 Task: Select and add the product "Corona Extra Mexican Lager Beer Can (12 oz x 18 ct)" to cart from the store "Happy's Liquor & Market".
Action: Mouse pressed left at (46, 73)
Screenshot: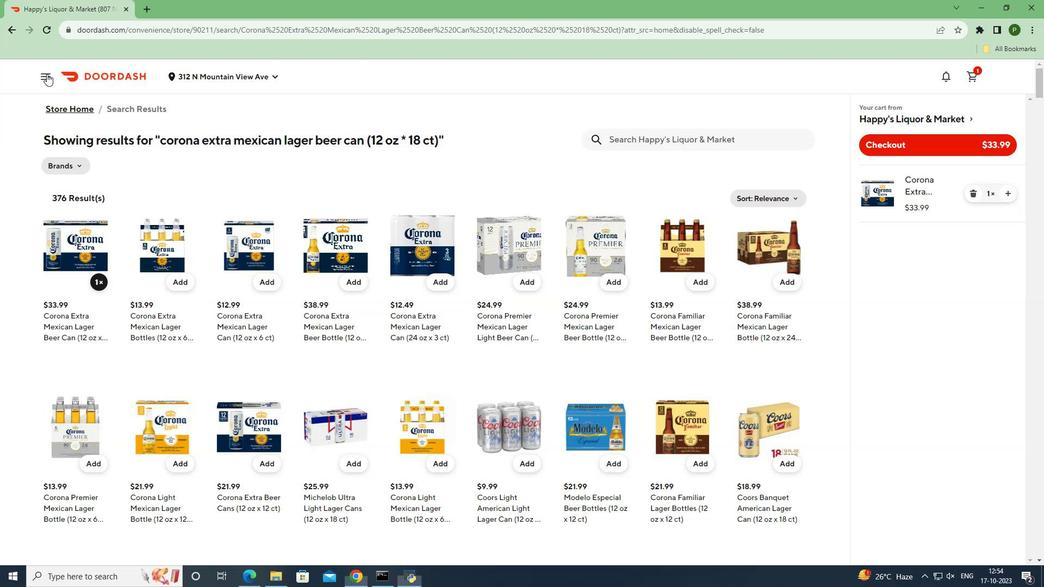 
Action: Mouse moved to (48, 151)
Screenshot: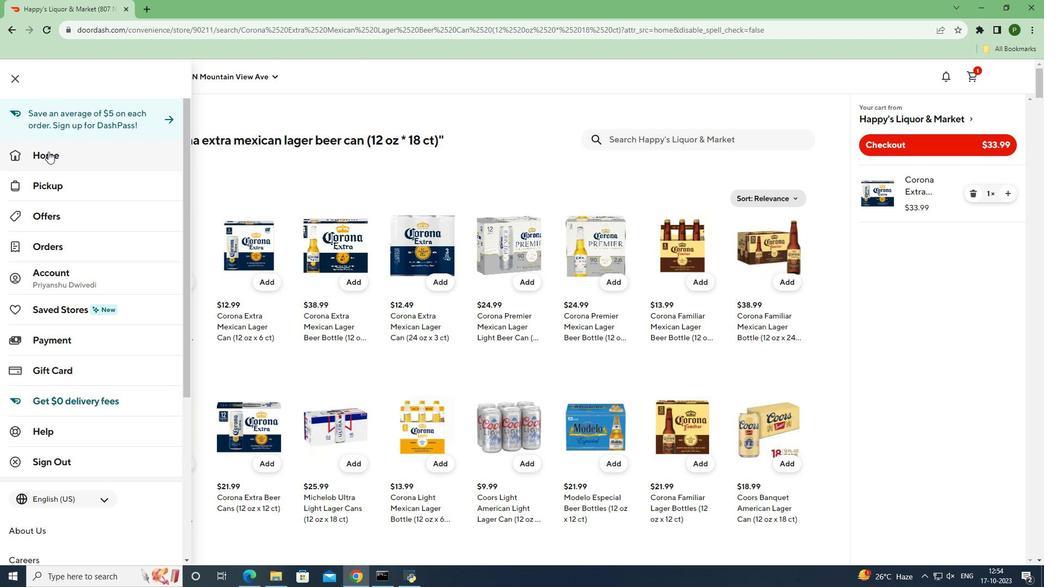
Action: Mouse pressed left at (48, 151)
Screenshot: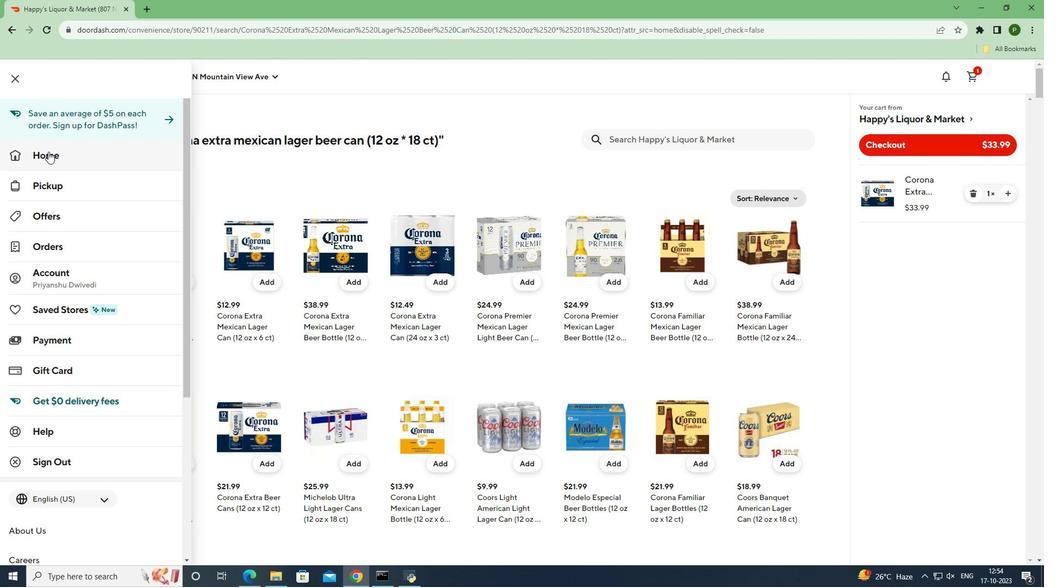 
Action: Mouse moved to (408, 113)
Screenshot: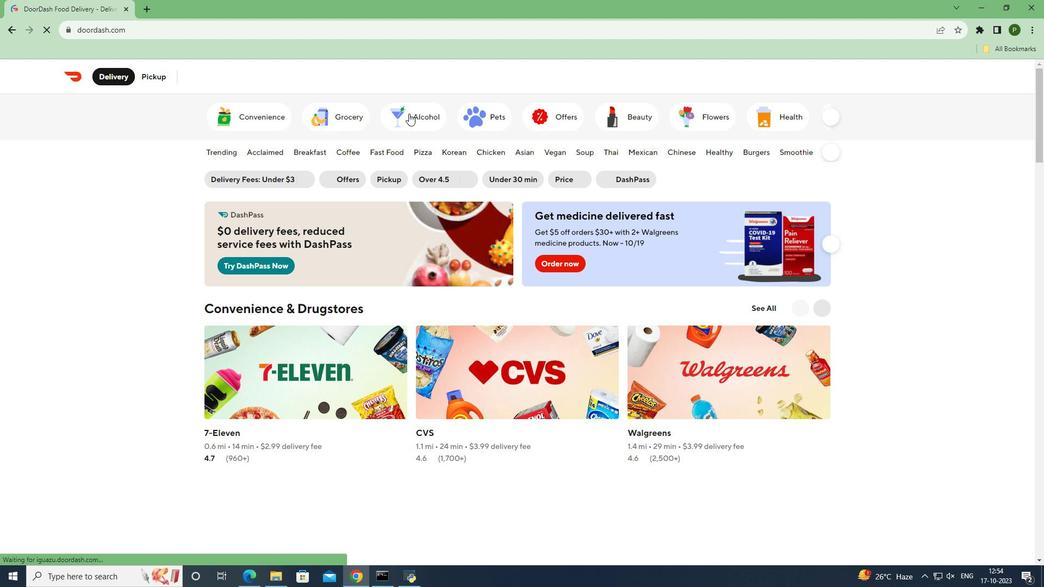 
Action: Mouse pressed left at (408, 113)
Screenshot: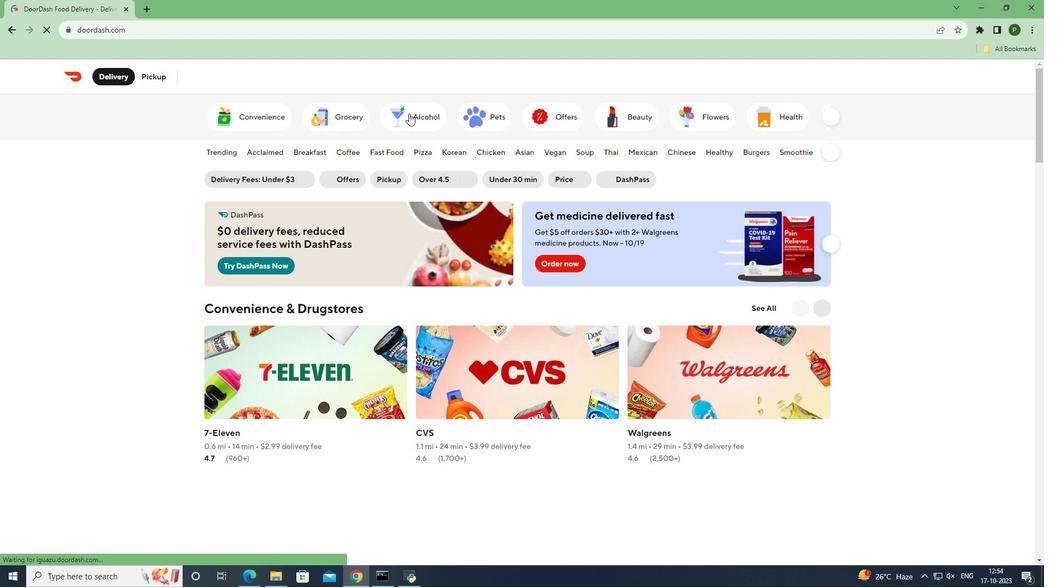 
Action: Mouse moved to (589, 479)
Screenshot: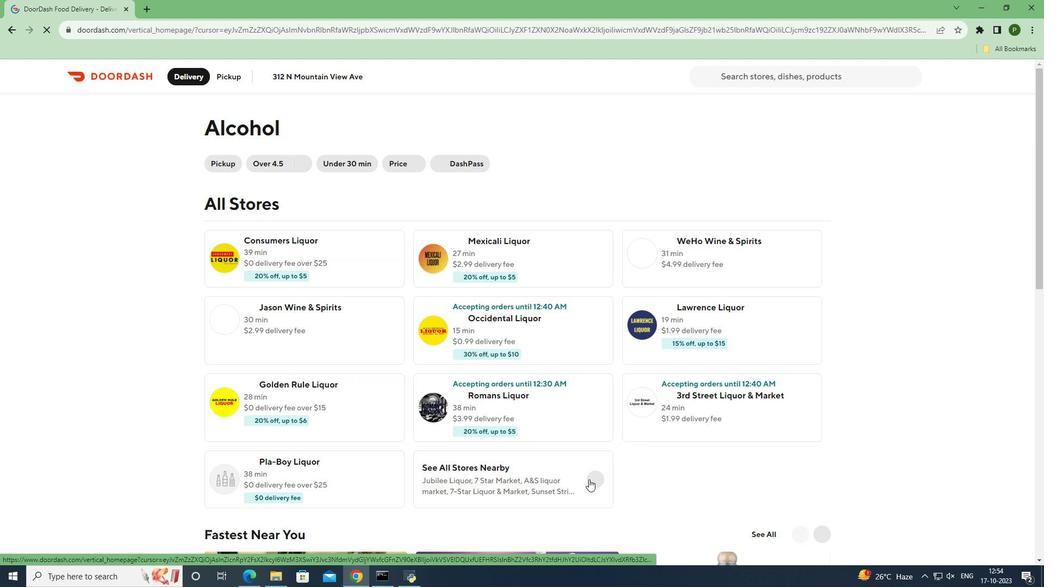 
Action: Mouse scrolled (589, 479) with delta (0, 0)
Screenshot: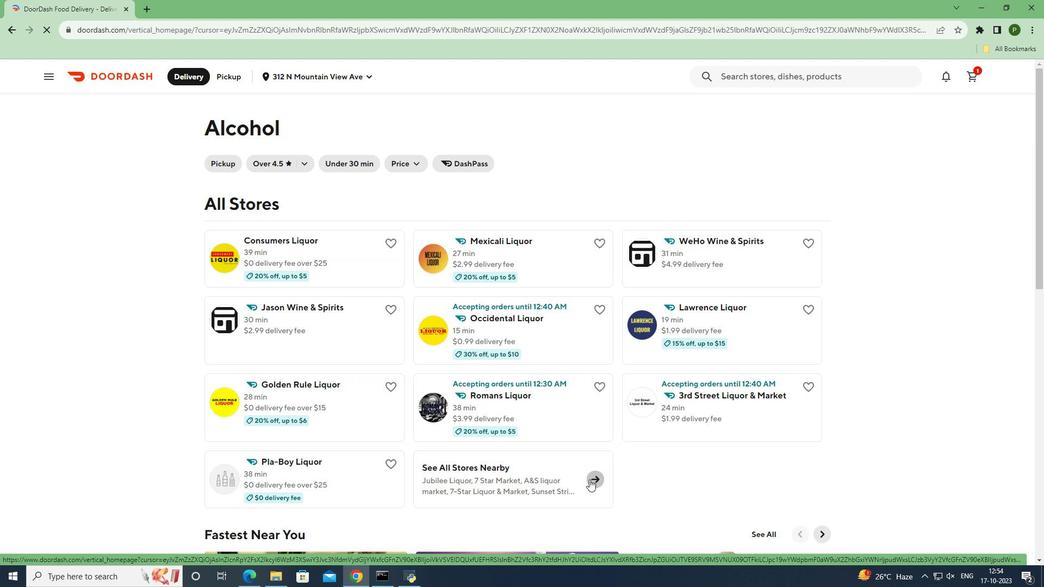 
Action: Mouse moved to (594, 430)
Screenshot: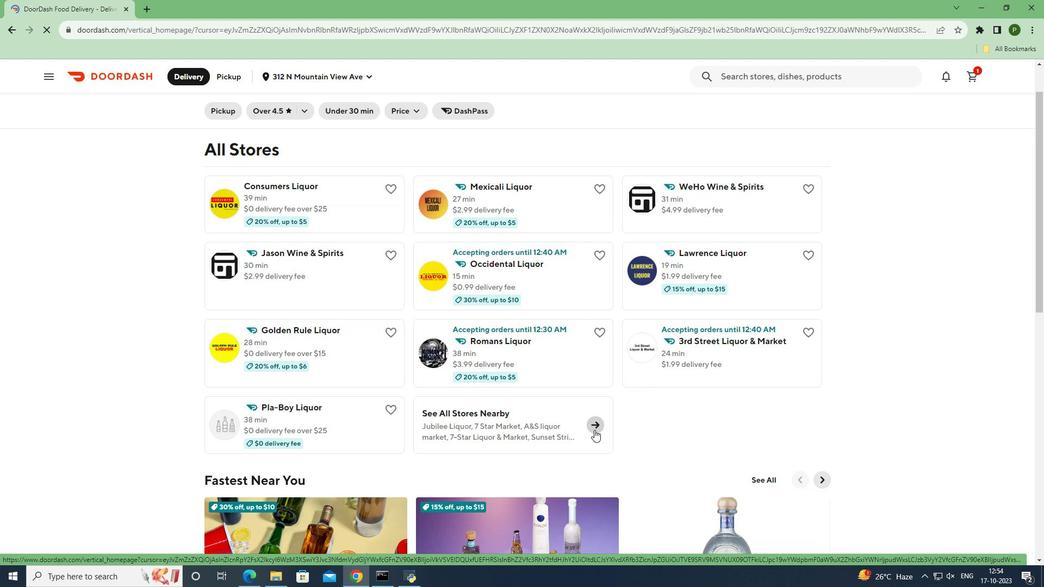 
Action: Mouse pressed left at (594, 430)
Screenshot: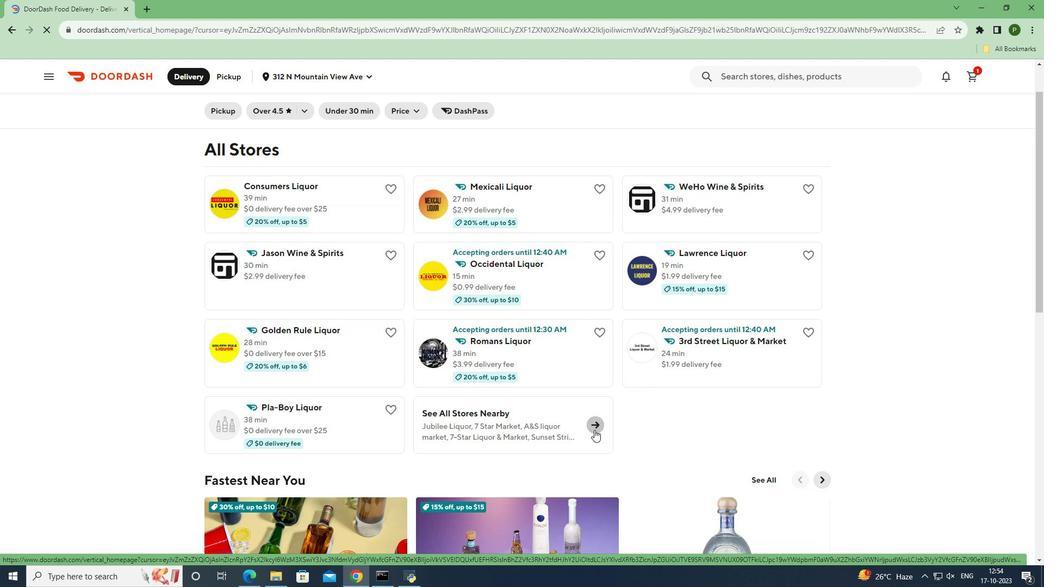 
Action: Mouse moved to (492, 420)
Screenshot: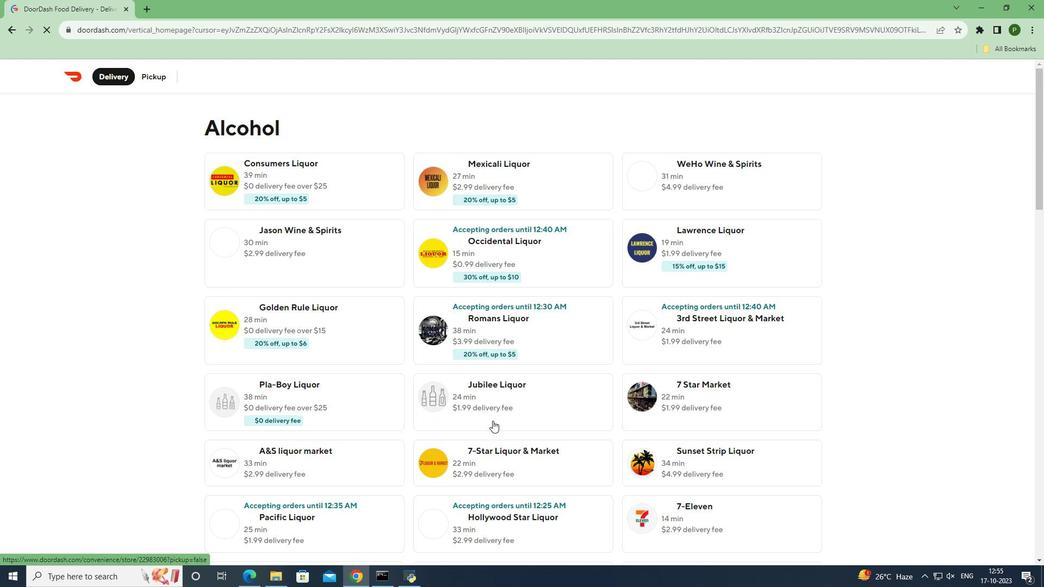 
Action: Mouse scrolled (492, 420) with delta (0, 0)
Screenshot: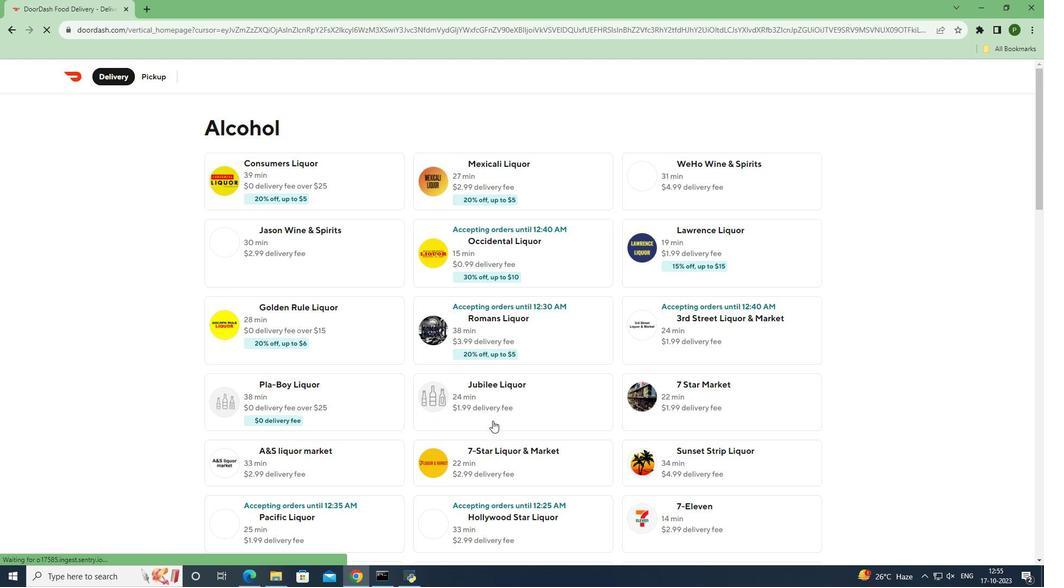 
Action: Mouse scrolled (492, 420) with delta (0, 0)
Screenshot: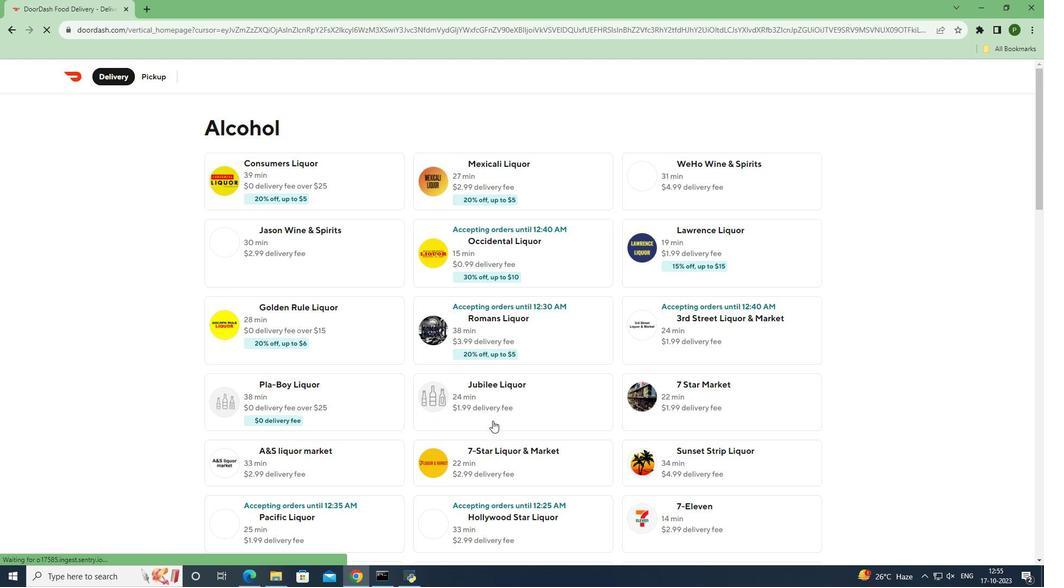 
Action: Mouse scrolled (492, 420) with delta (0, 0)
Screenshot: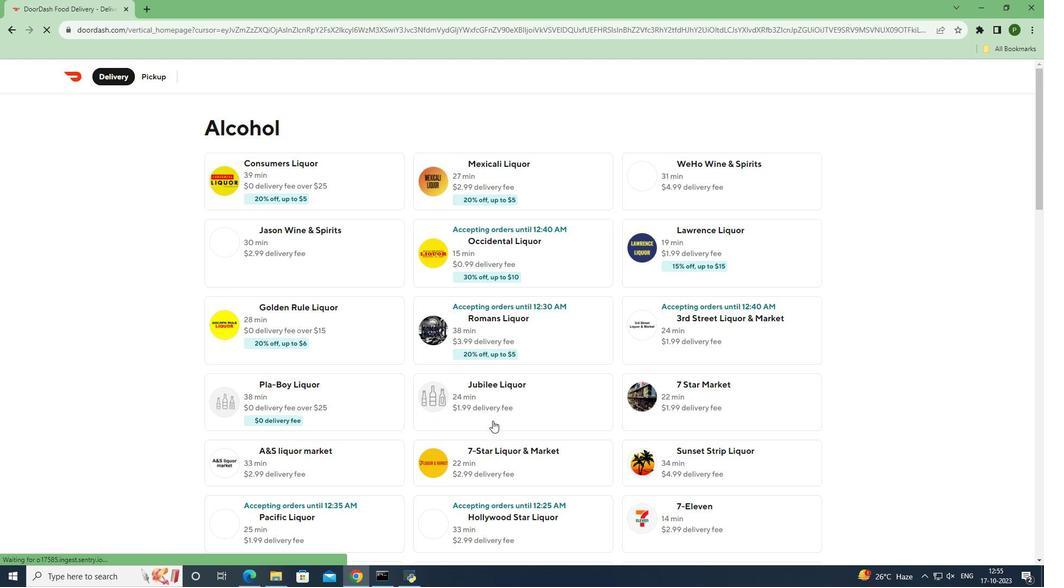
Action: Mouse scrolled (492, 420) with delta (0, 0)
Screenshot: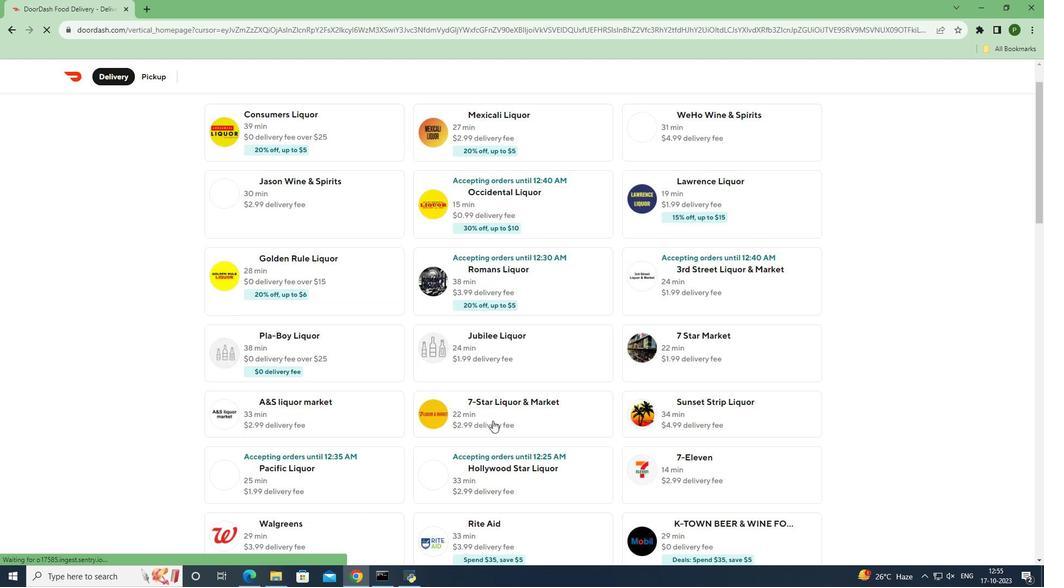 
Action: Mouse scrolled (492, 420) with delta (0, 0)
Screenshot: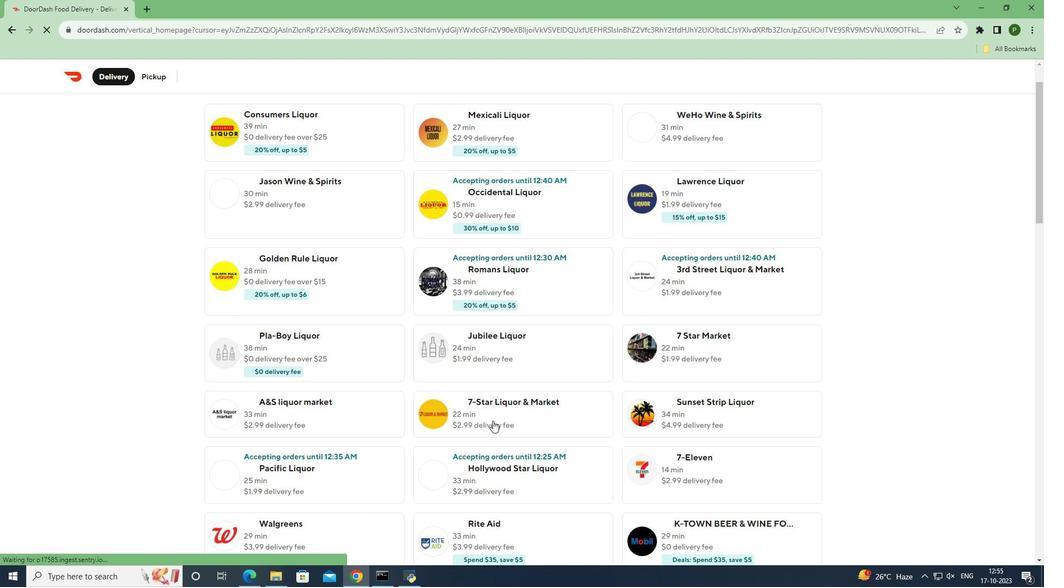 
Action: Mouse moved to (510, 426)
Screenshot: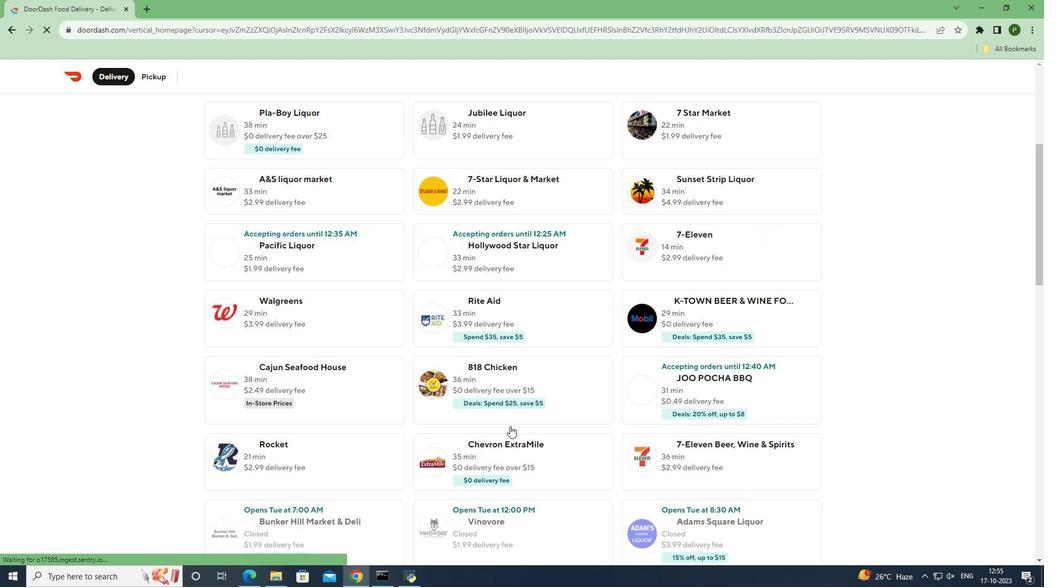 
Action: Mouse scrolled (510, 425) with delta (0, 0)
Screenshot: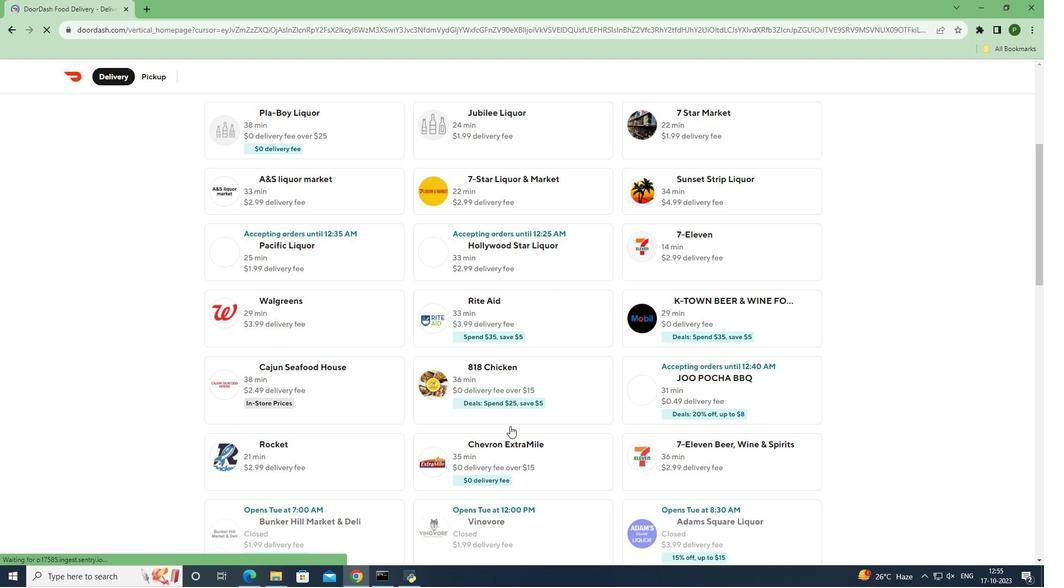 
Action: Mouse scrolled (510, 425) with delta (0, 0)
Screenshot: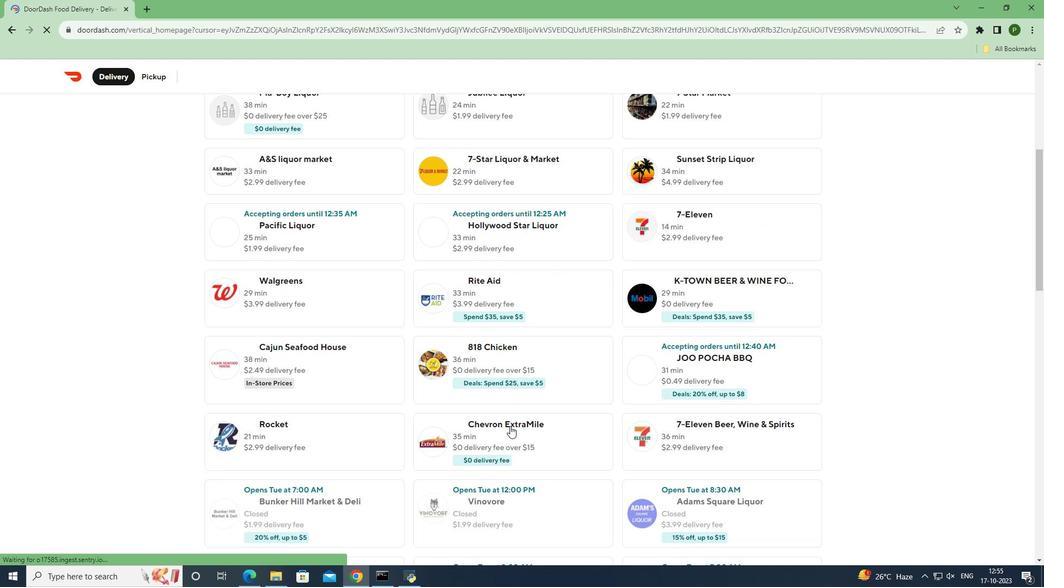 
Action: Mouse scrolled (510, 425) with delta (0, 0)
Screenshot: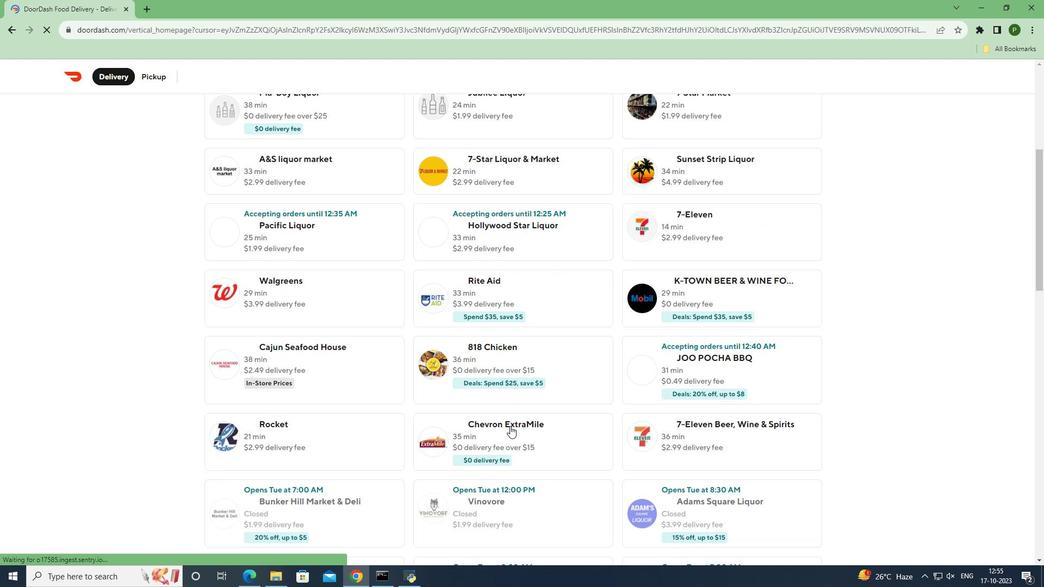 
Action: Mouse scrolled (510, 425) with delta (0, 0)
Screenshot: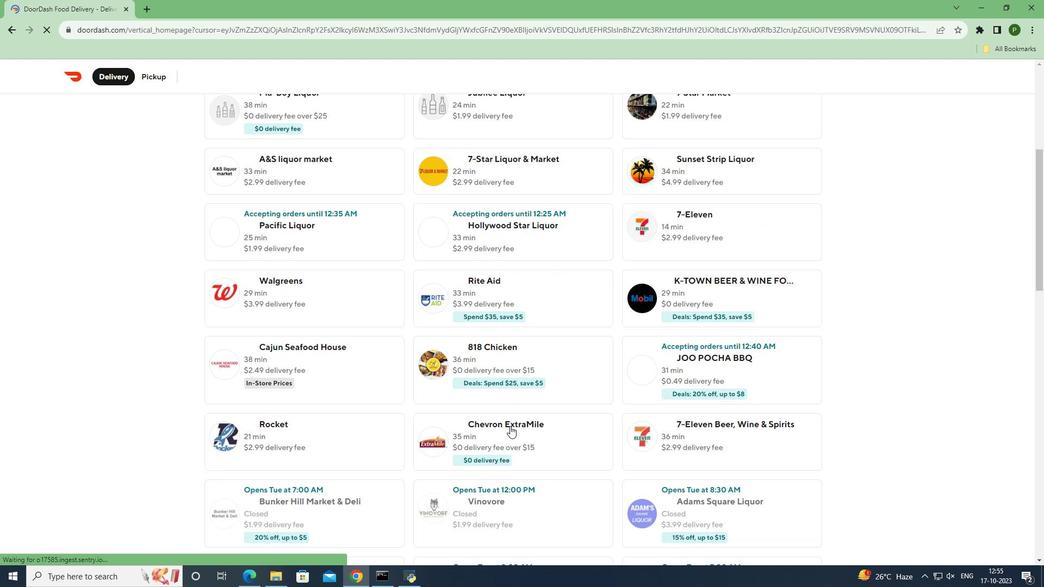 
Action: Mouse scrolled (510, 425) with delta (0, 0)
Screenshot: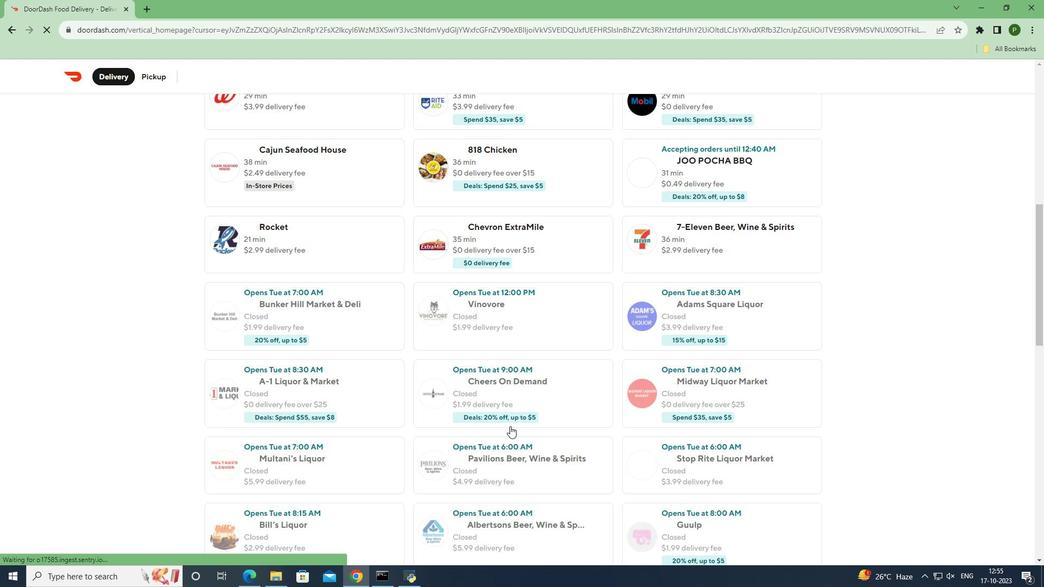 
Action: Mouse scrolled (510, 425) with delta (0, 0)
Screenshot: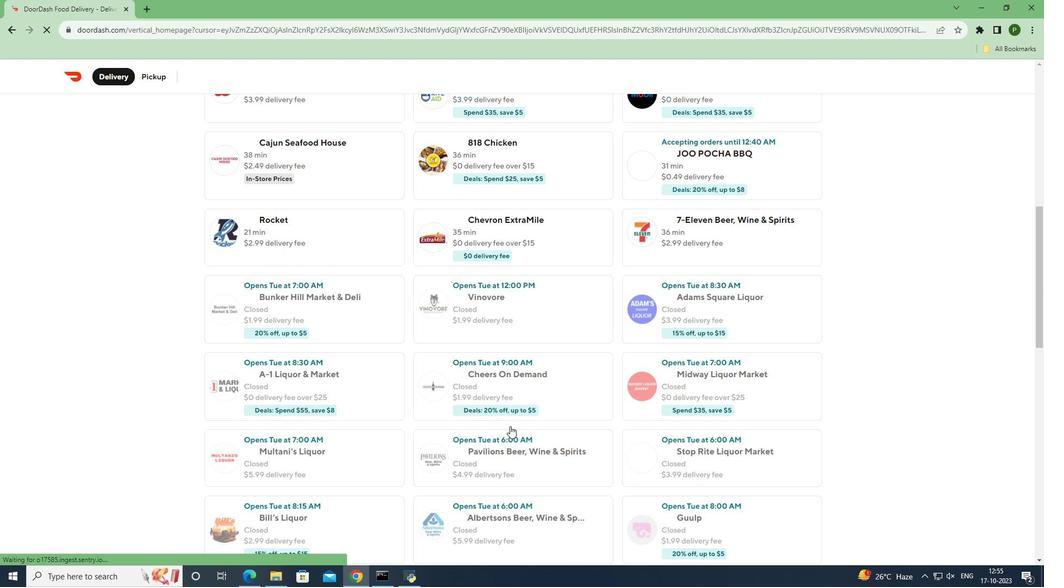 
Action: Mouse scrolled (510, 425) with delta (0, 0)
Screenshot: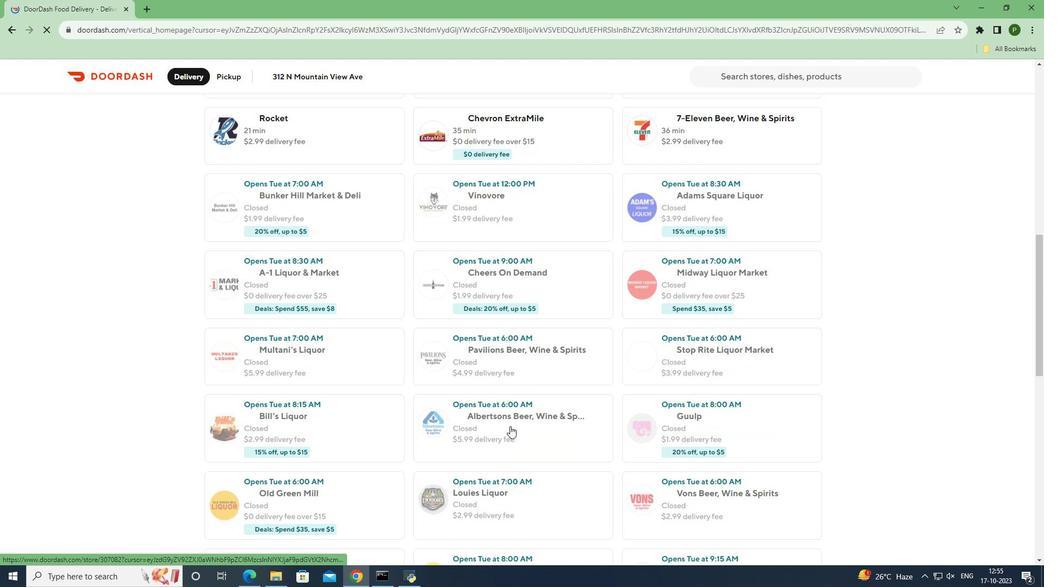 
Action: Mouse scrolled (510, 425) with delta (0, 0)
Screenshot: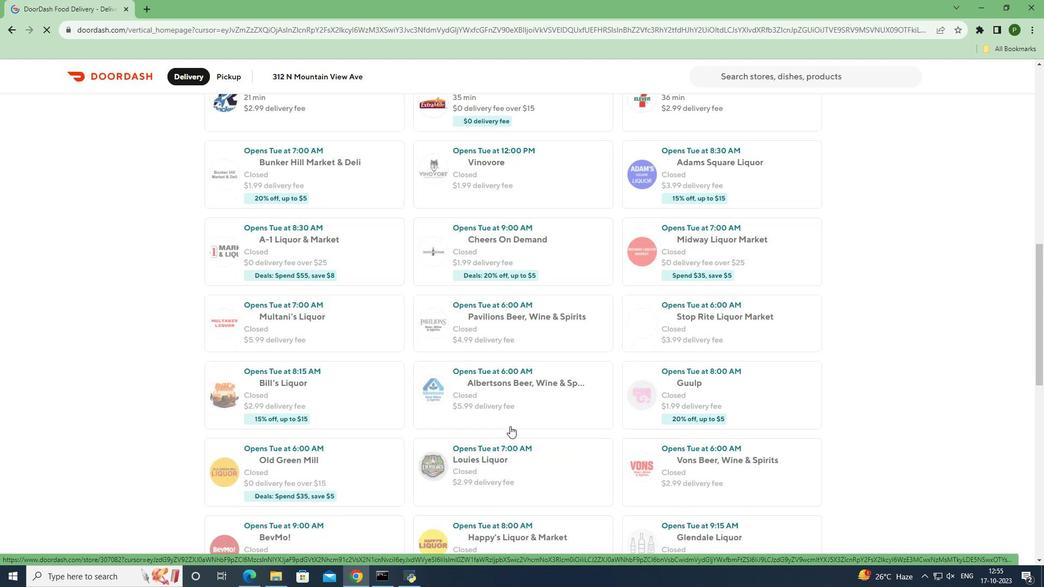 
Action: Mouse moved to (510, 426)
Screenshot: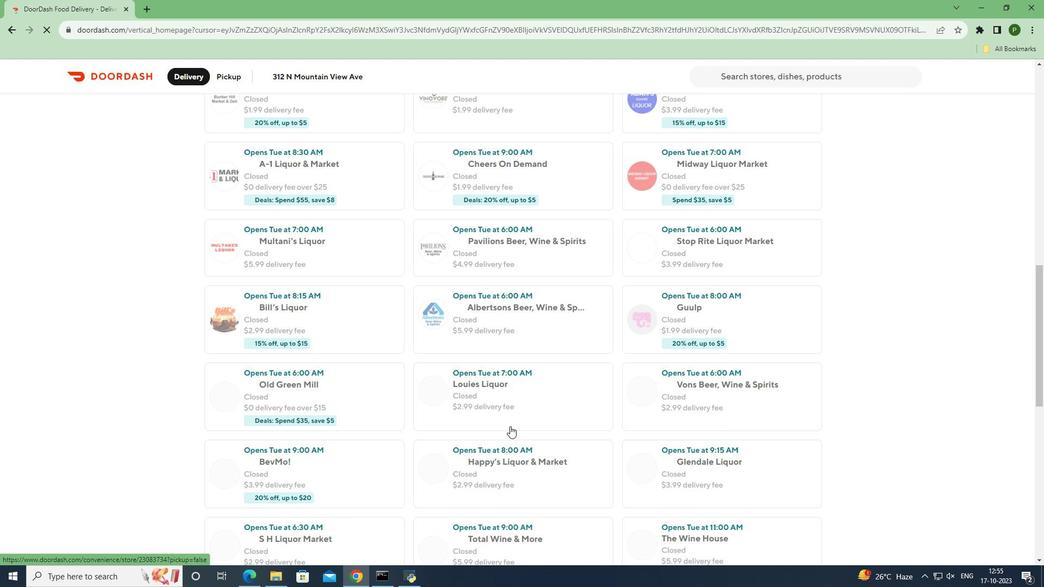 
Action: Mouse scrolled (510, 425) with delta (0, 0)
Screenshot: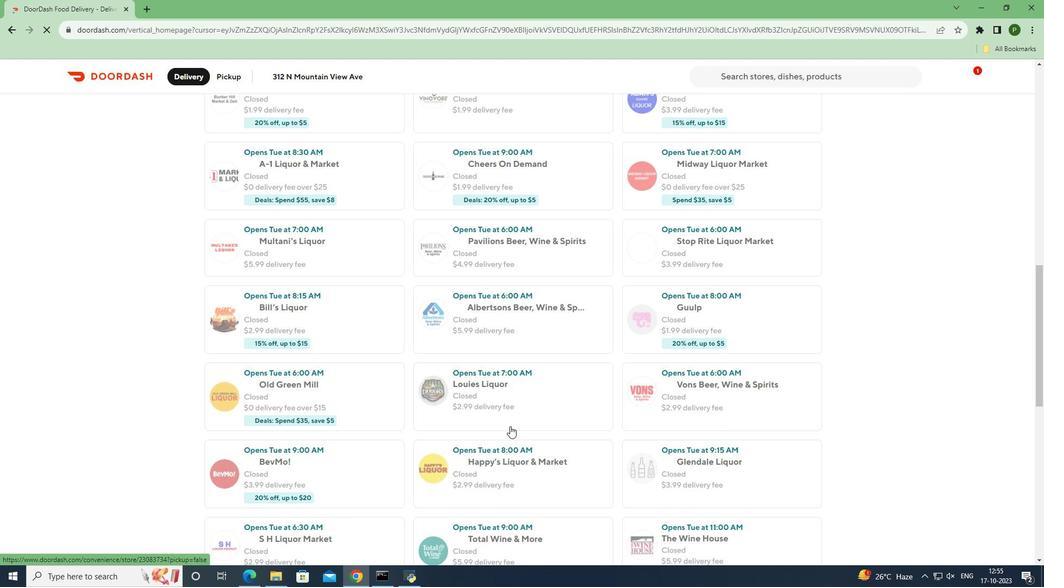 
Action: Mouse scrolled (510, 425) with delta (0, 0)
Screenshot: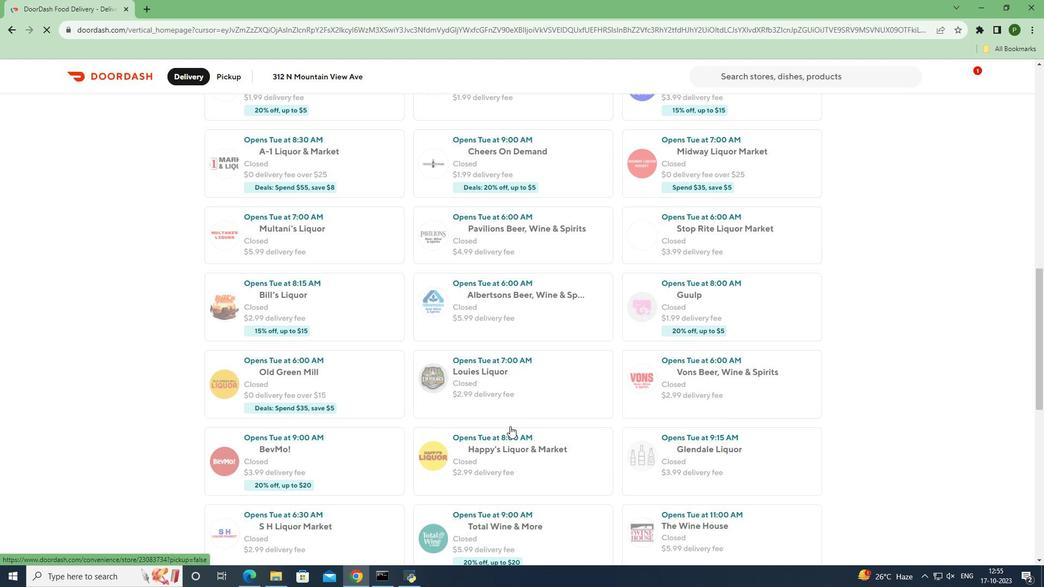 
Action: Mouse moved to (509, 365)
Screenshot: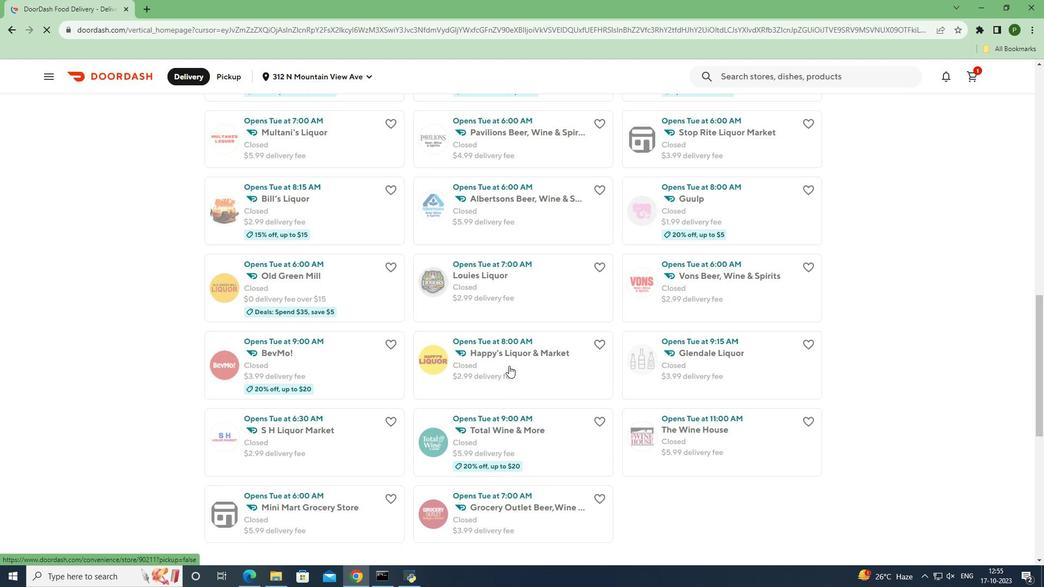 
Action: Mouse pressed left at (509, 365)
Screenshot: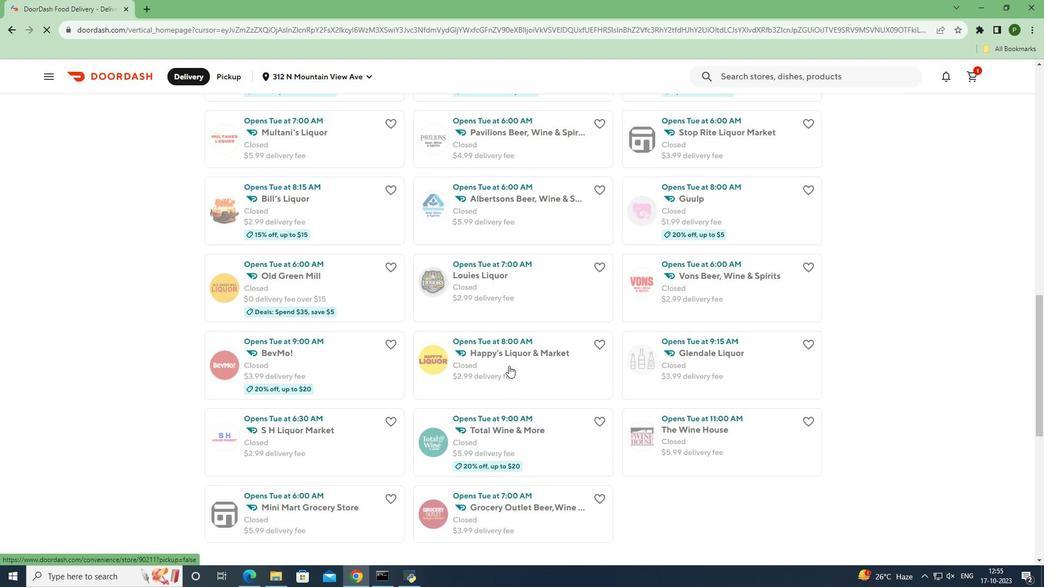 
Action: Mouse moved to (653, 170)
Screenshot: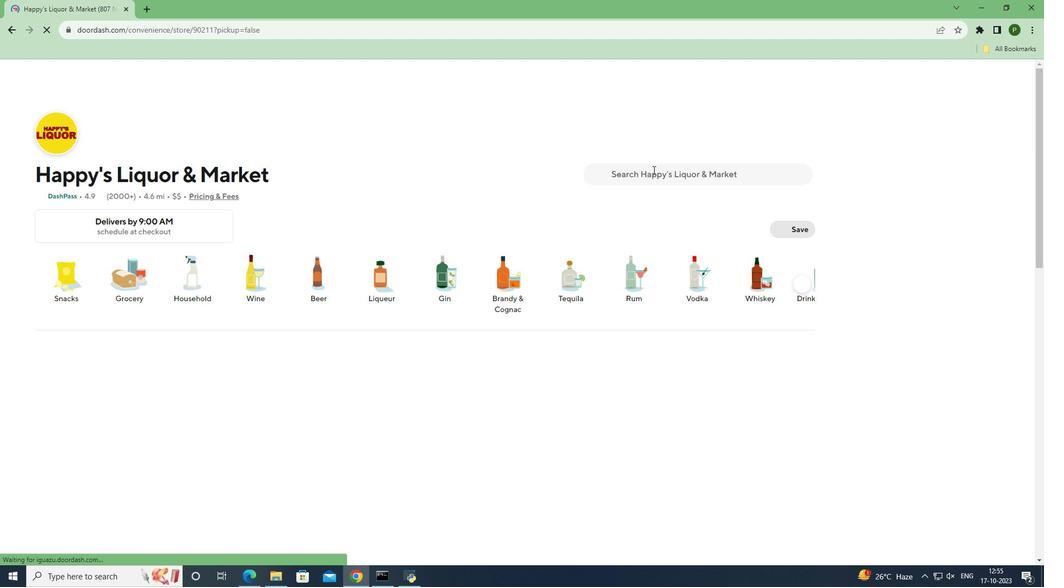 
Action: Mouse pressed left at (653, 170)
Screenshot: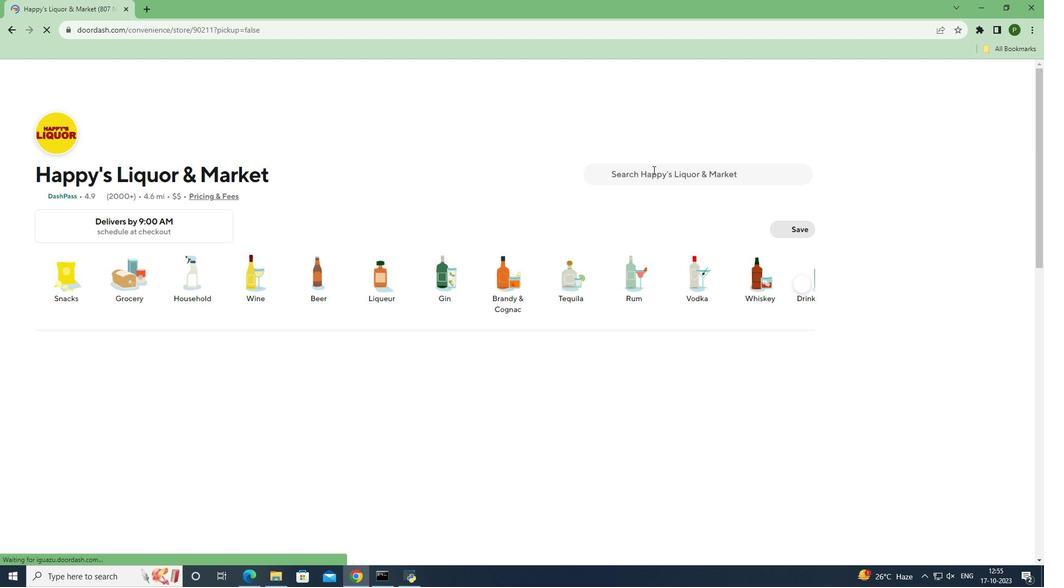 
Action: Key pressed <Key.caps_lock>C<Key.caps_lock>orona<Key.space><Key.caps_lock>E<Key.caps_lock>xtra<Key.space><Key.caps_lock>M<Key.caps_lock>exican<Key.space><Key.caps_lock>L<Key.caps_lock>ager<Key.space><Key.caps_lock>B<Key.caps_lock>eer<Key.space><Key.caps_lock>C<Key.caps_lock>an<Key.space><Key.shift_r>(12<Key.space>oz<Key.space><Key.shift><Key.shift><Key.shift><Key.shift>*<Key.space>18<Key.space>ct<Key.shift_r>)<Key.enter>
Screenshot: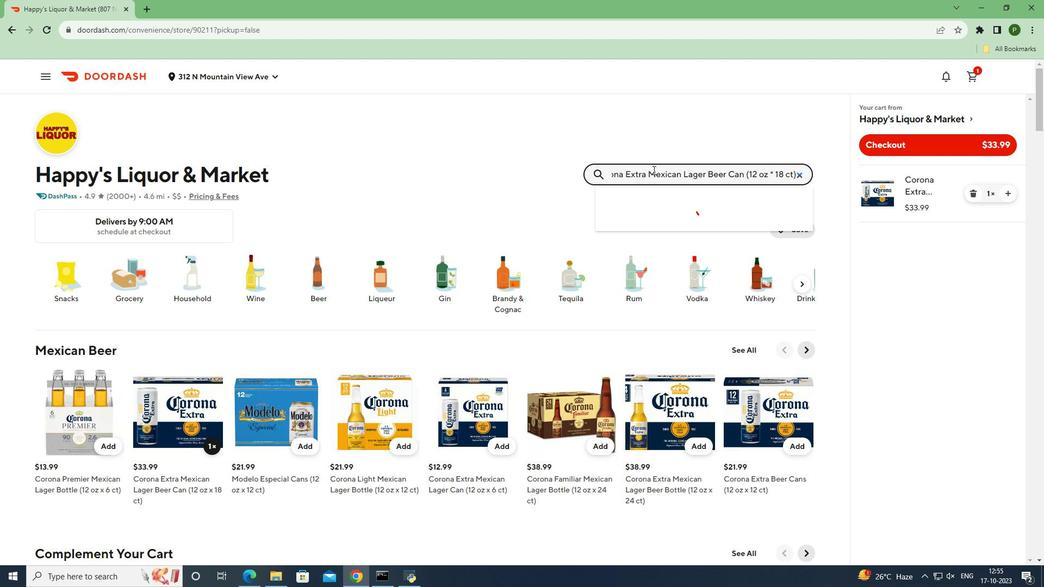 
Action: Mouse moved to (95, 281)
Screenshot: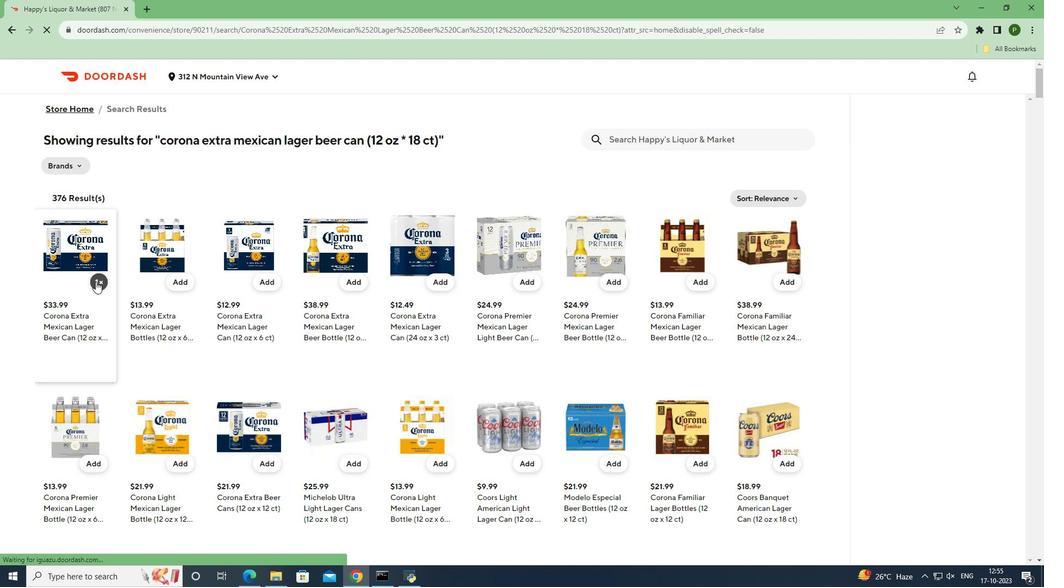 
Action: Mouse pressed left at (95, 281)
Screenshot: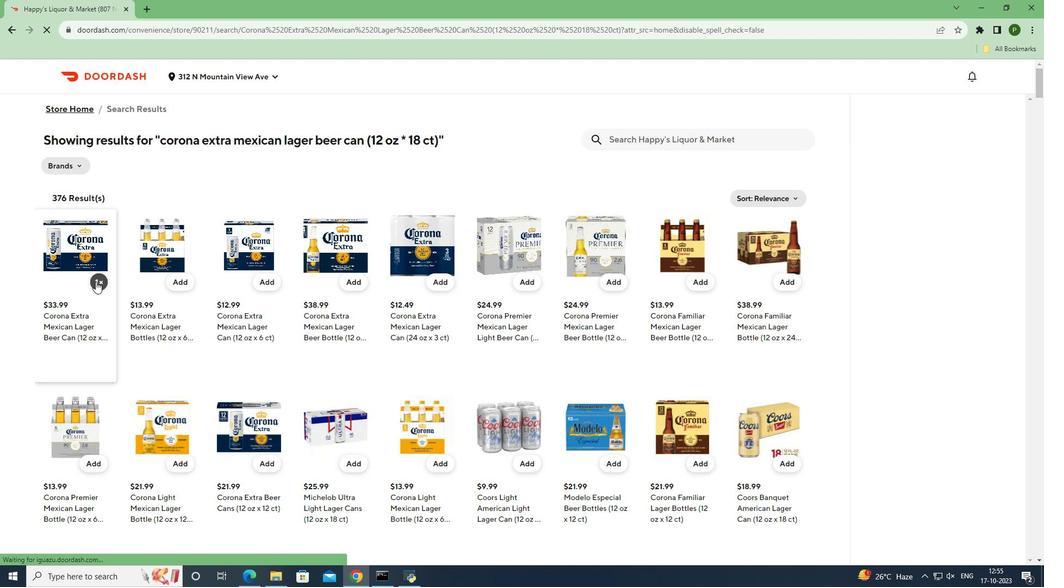 
Action: Mouse moved to (124, 353)
Screenshot: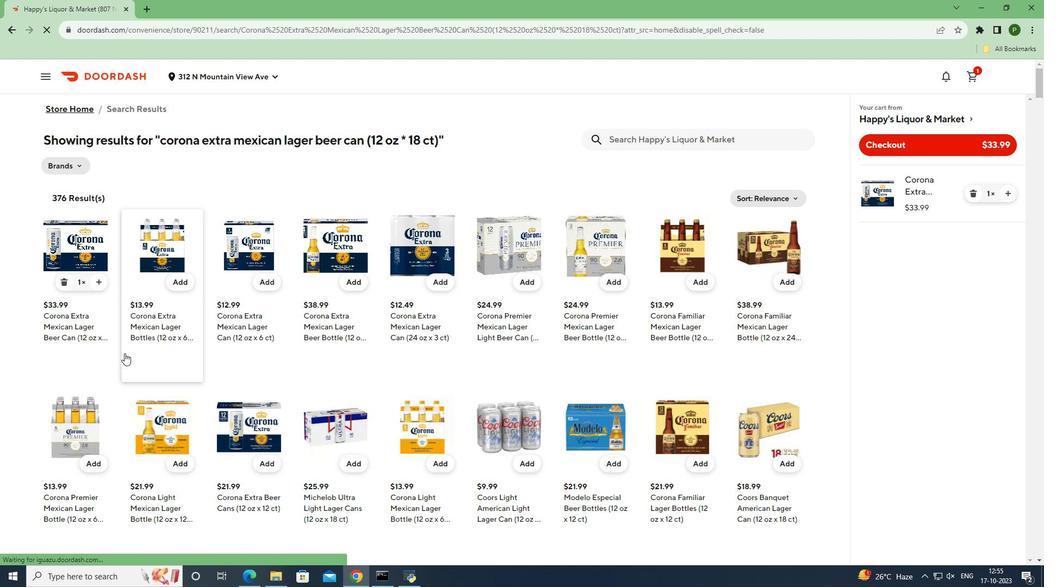 
